 Task: Look for products in the category "Turkey" from the brand "Sprouts".
Action: Mouse moved to (16, 136)
Screenshot: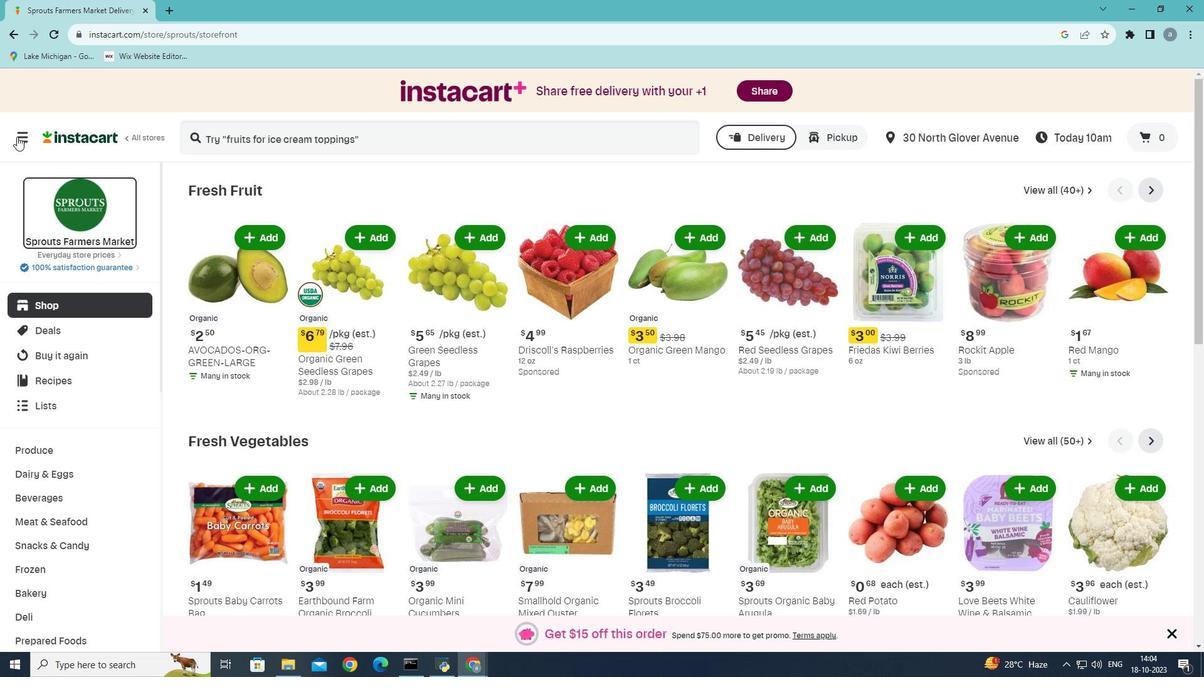 
Action: Mouse pressed left at (16, 136)
Screenshot: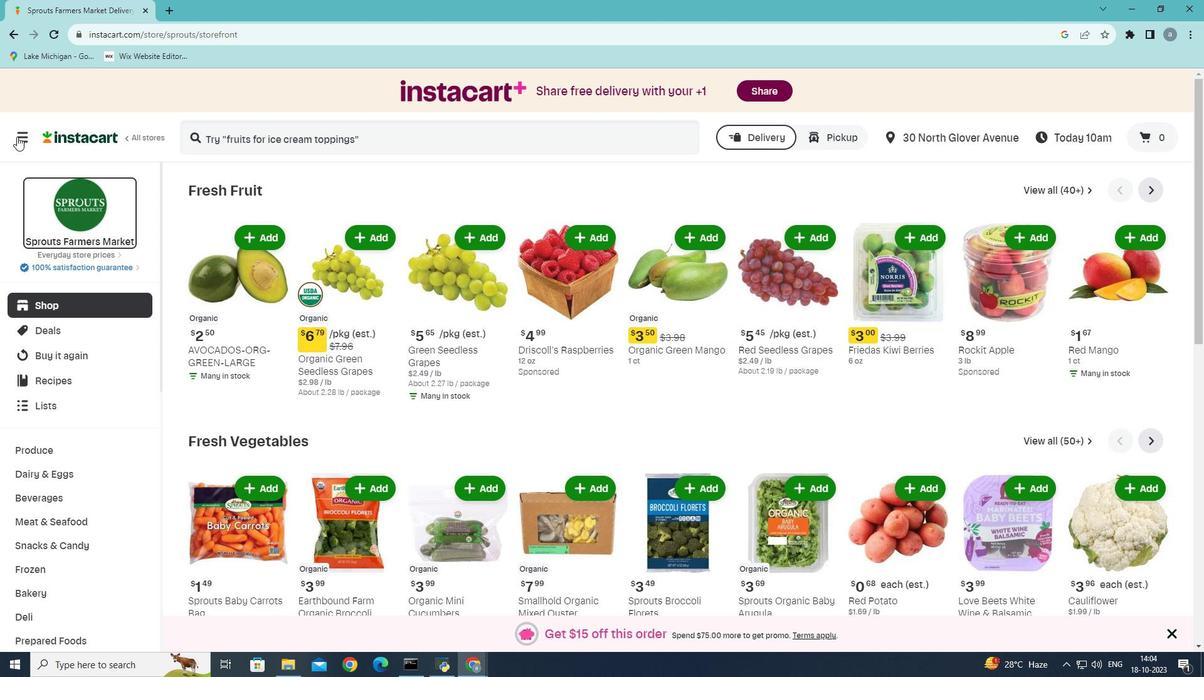 
Action: Mouse moved to (52, 366)
Screenshot: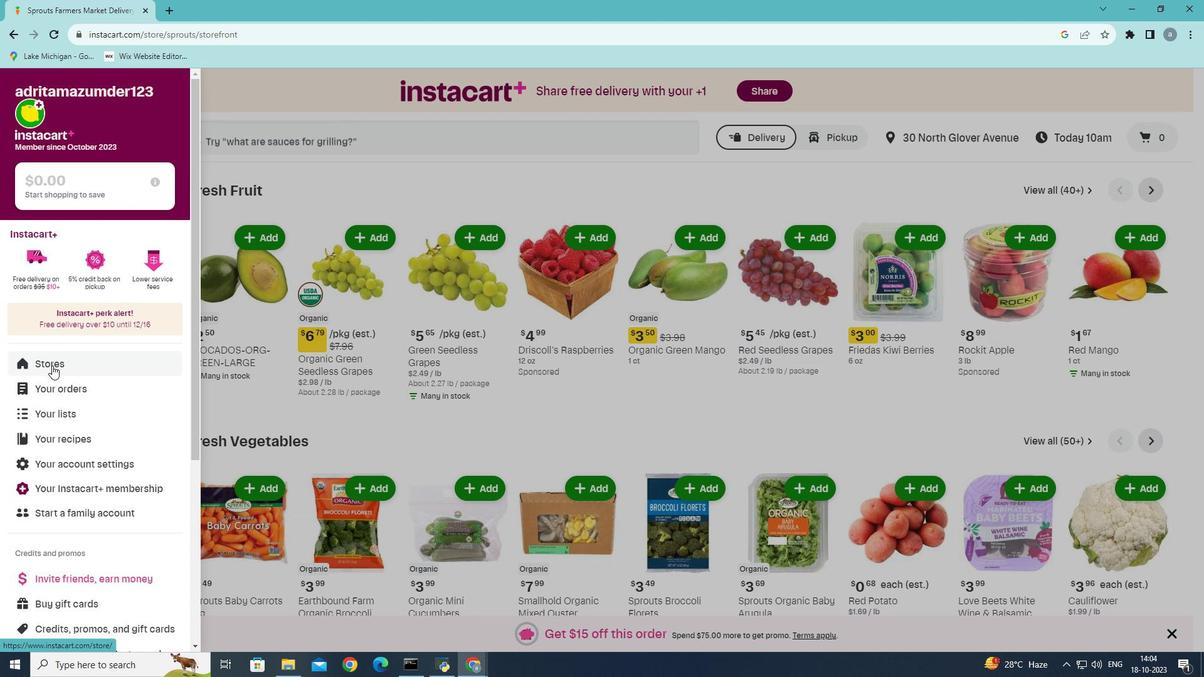 
Action: Mouse pressed left at (52, 366)
Screenshot: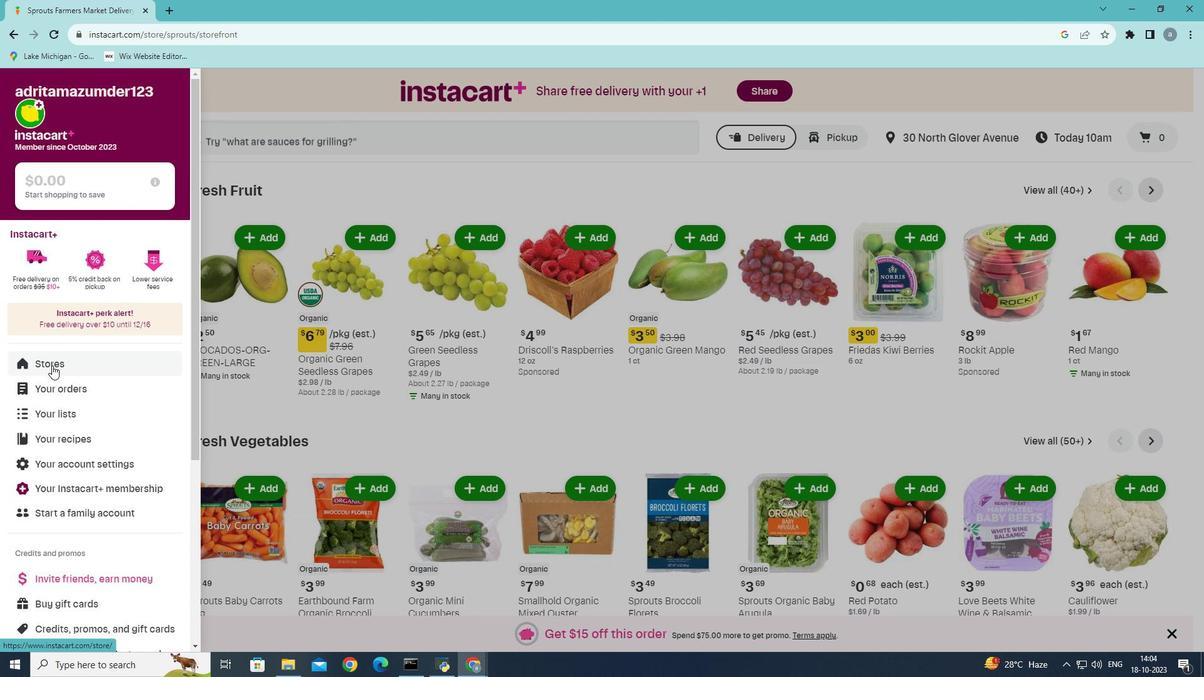 
Action: Mouse moved to (289, 152)
Screenshot: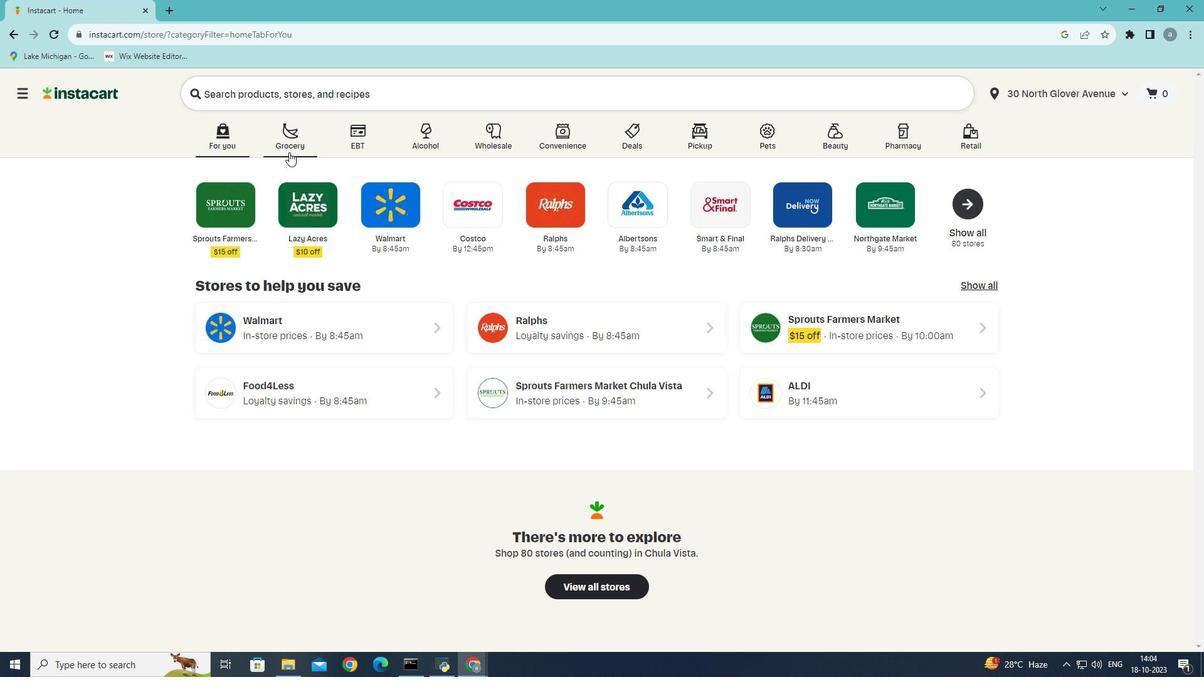 
Action: Mouse pressed left at (289, 152)
Screenshot: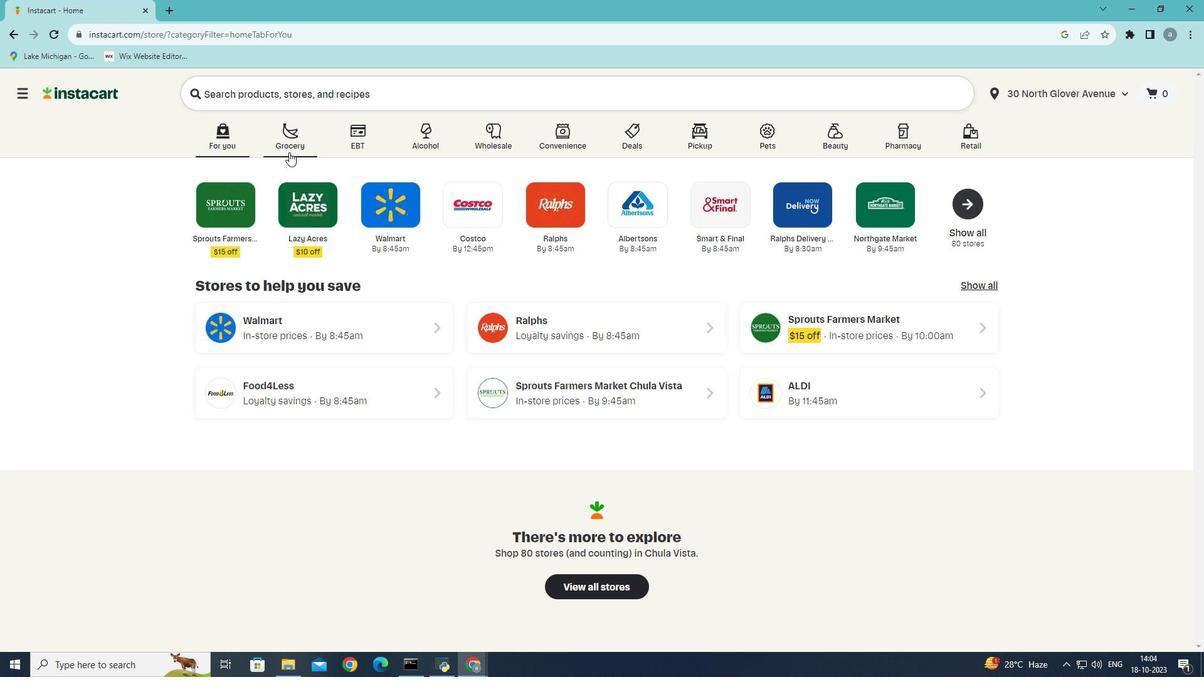 
Action: Mouse moved to (281, 368)
Screenshot: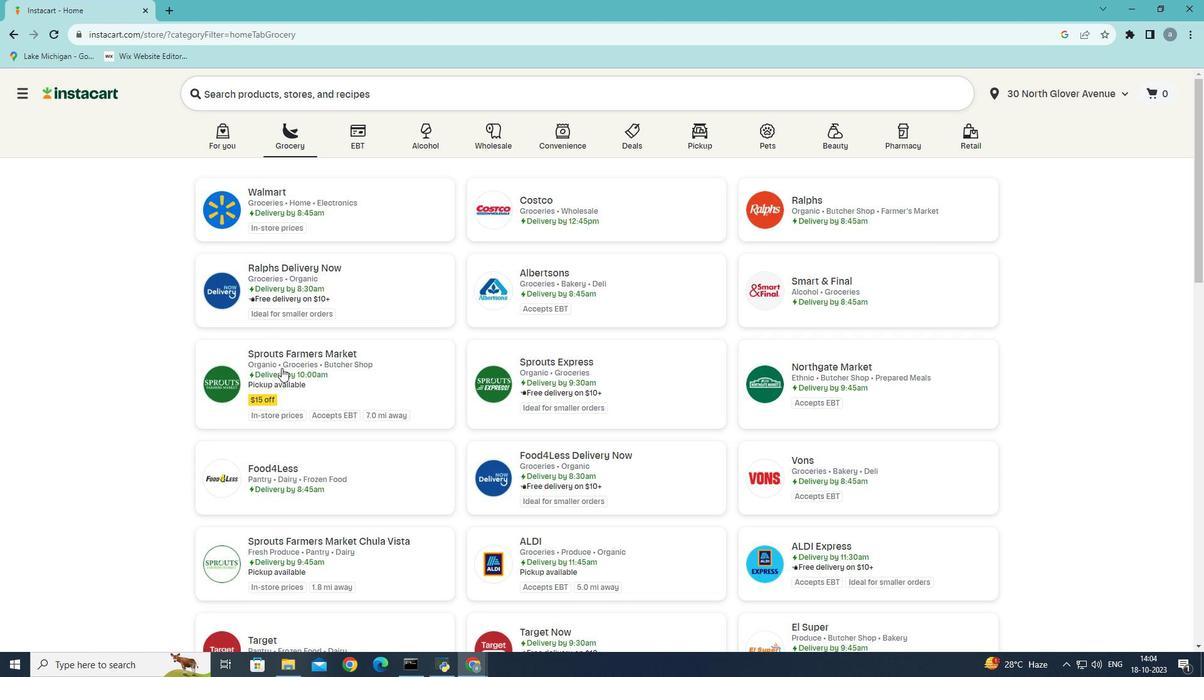 
Action: Mouse pressed left at (281, 368)
Screenshot: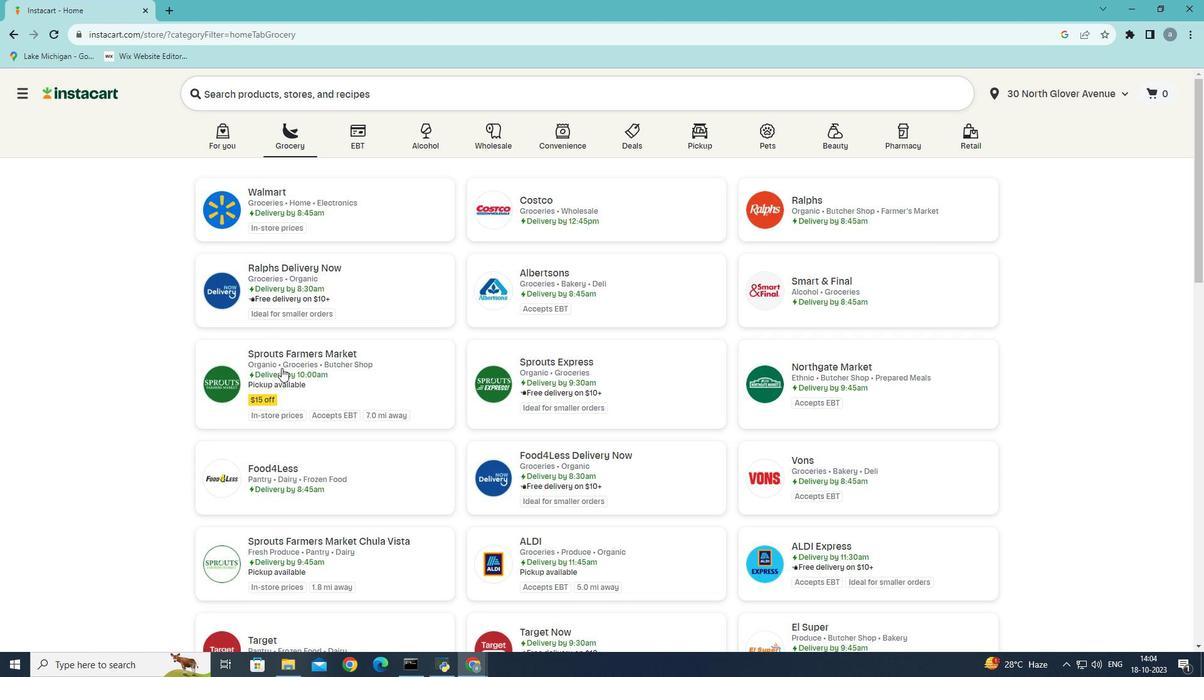 
Action: Mouse moved to (43, 521)
Screenshot: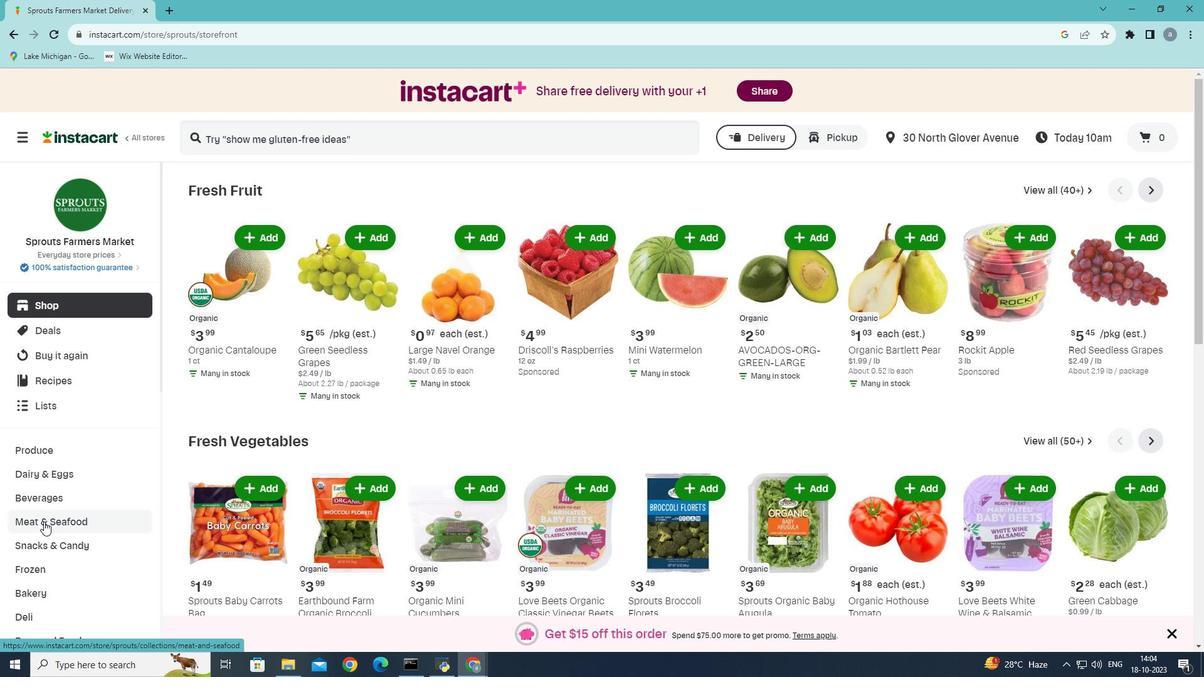 
Action: Mouse pressed left at (43, 521)
Screenshot: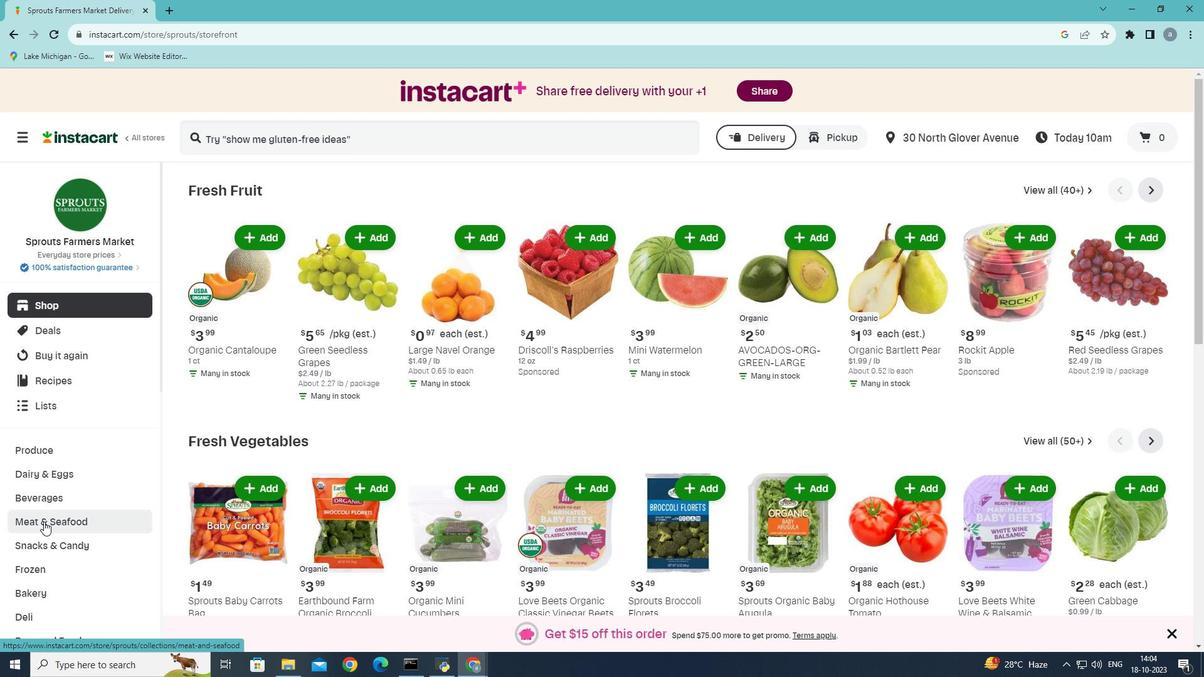 
Action: Mouse moved to (454, 215)
Screenshot: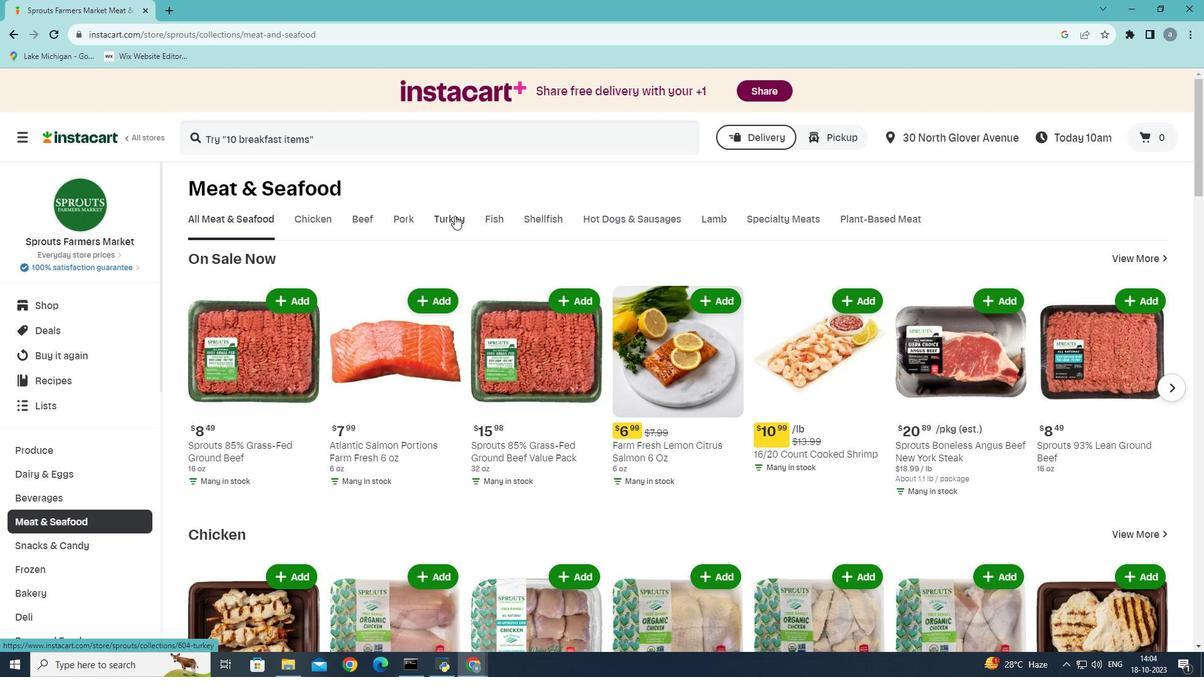 
Action: Mouse pressed left at (454, 215)
Screenshot: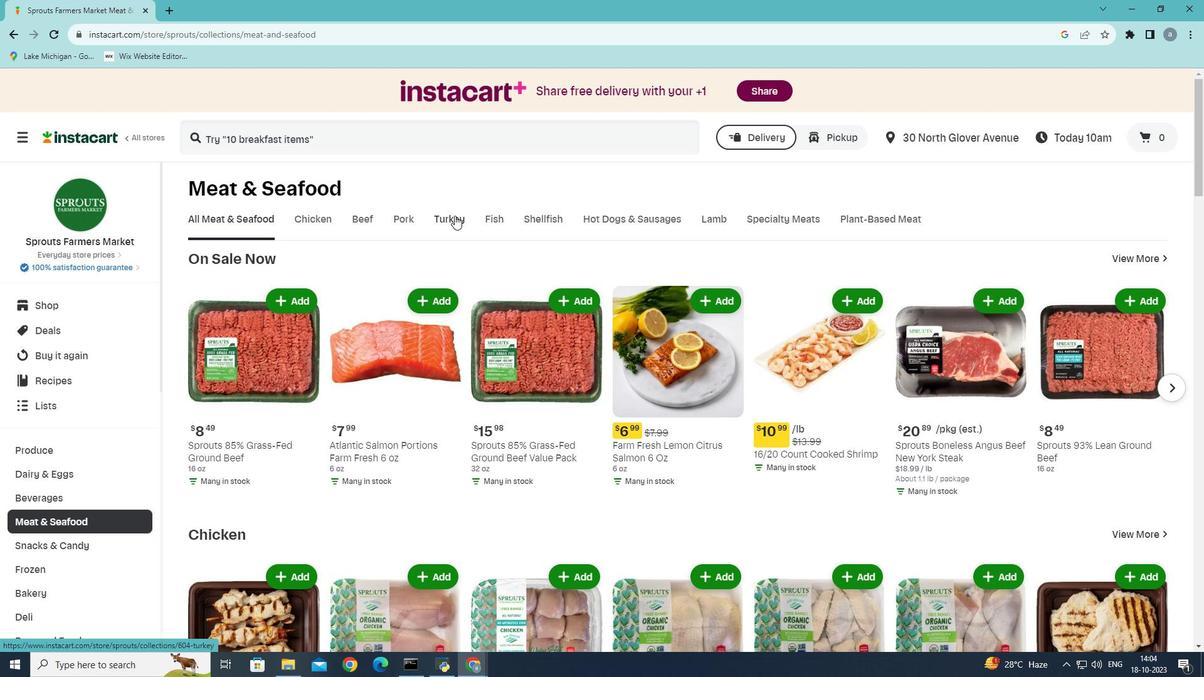 
Action: Mouse moved to (284, 277)
Screenshot: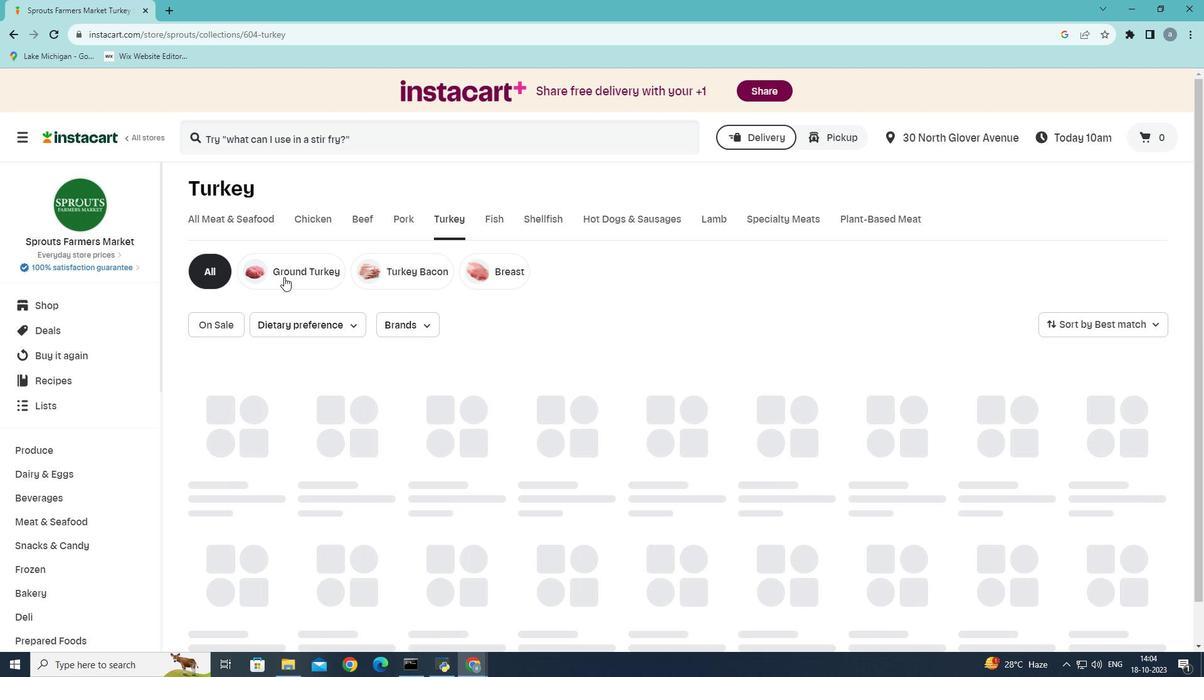 
Action: Mouse pressed left at (284, 277)
Screenshot: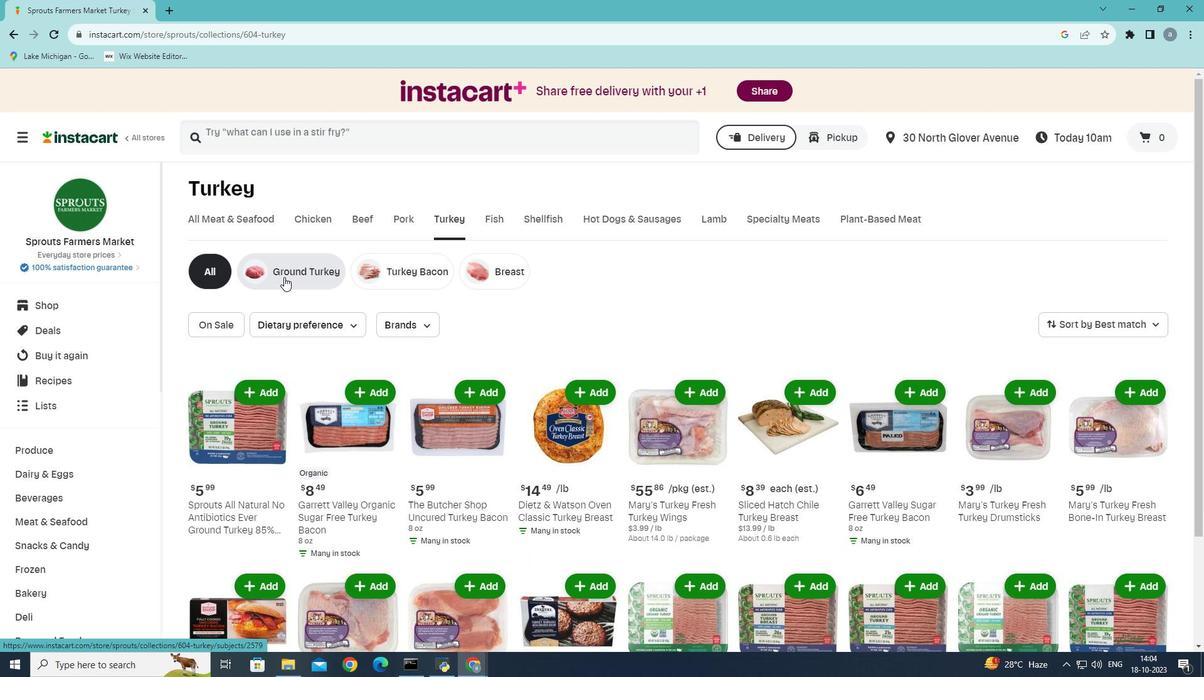 
Action: Mouse moved to (429, 326)
Screenshot: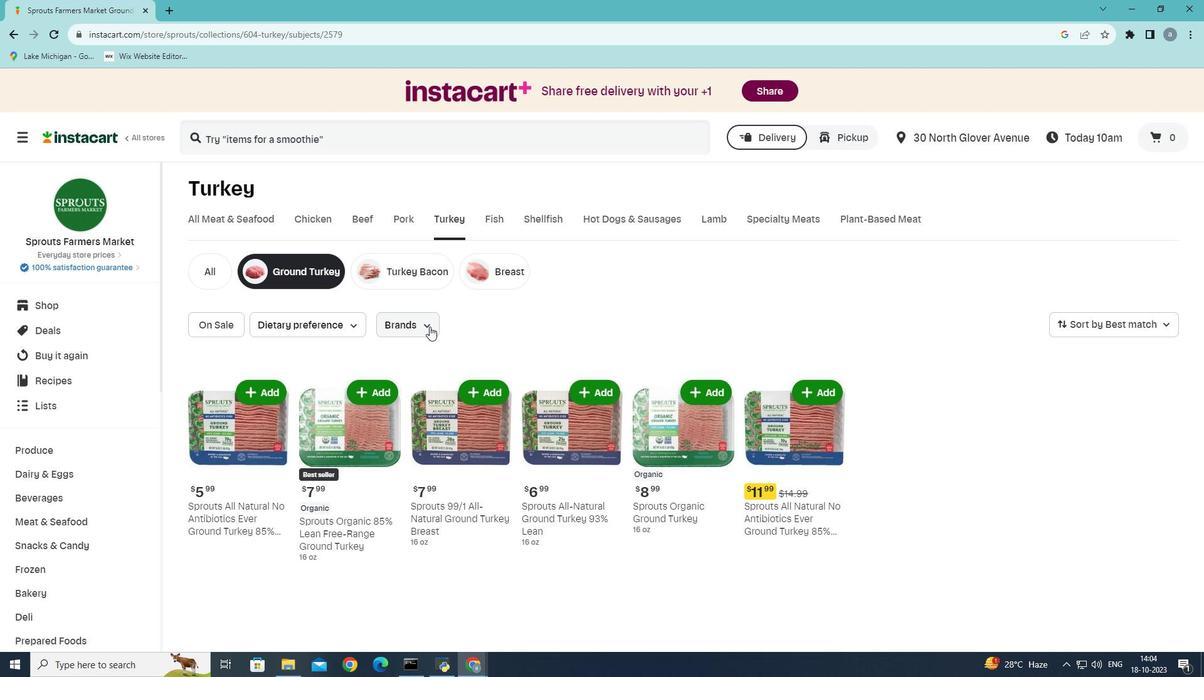
Action: Mouse pressed left at (429, 326)
Screenshot: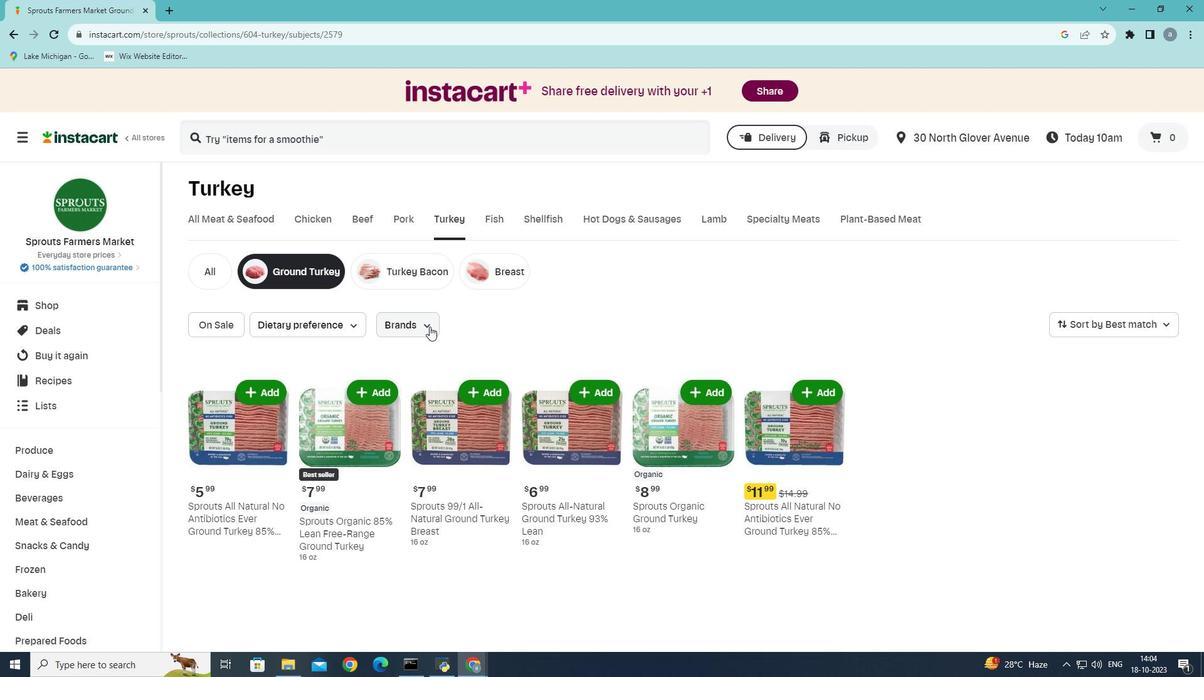 
Action: Mouse moved to (427, 391)
Screenshot: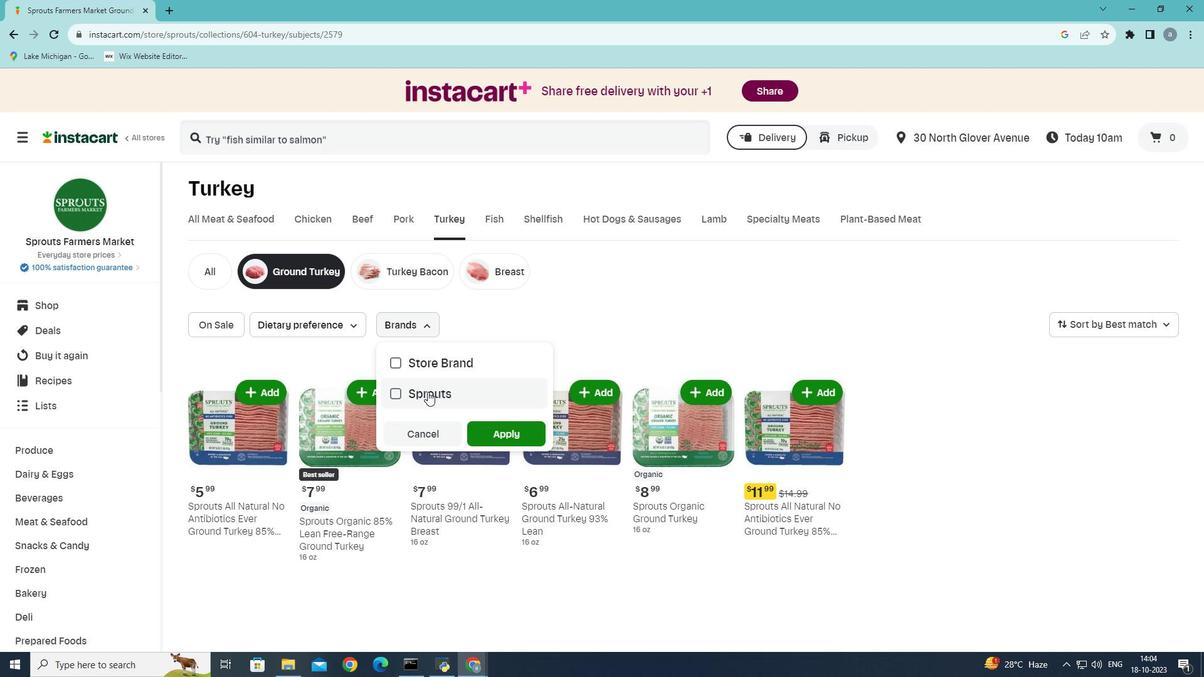 
Action: Mouse pressed left at (427, 391)
Screenshot: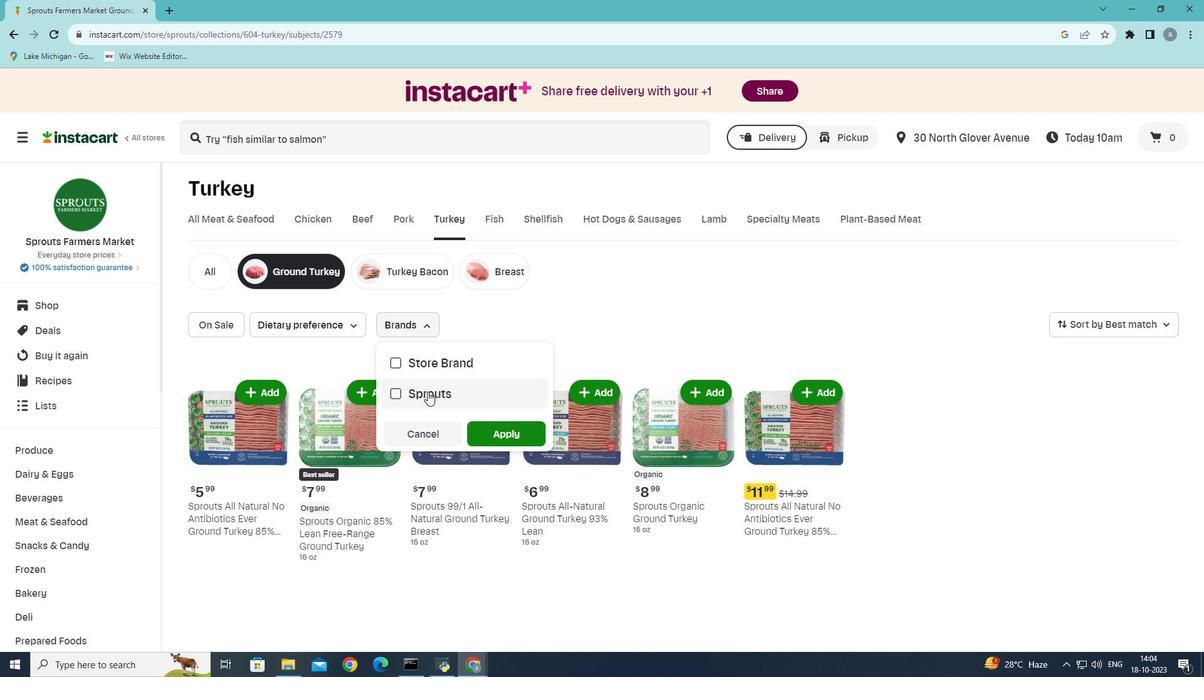 
Action: Mouse moved to (500, 433)
Screenshot: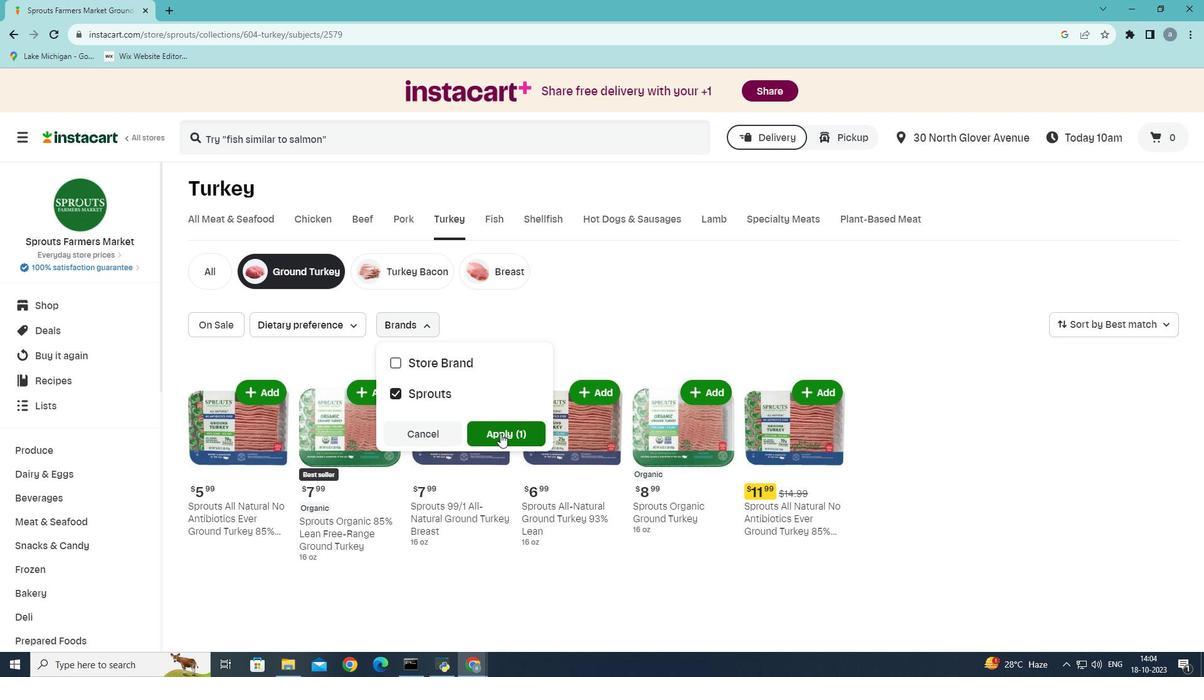 
Action: Mouse pressed left at (500, 433)
Screenshot: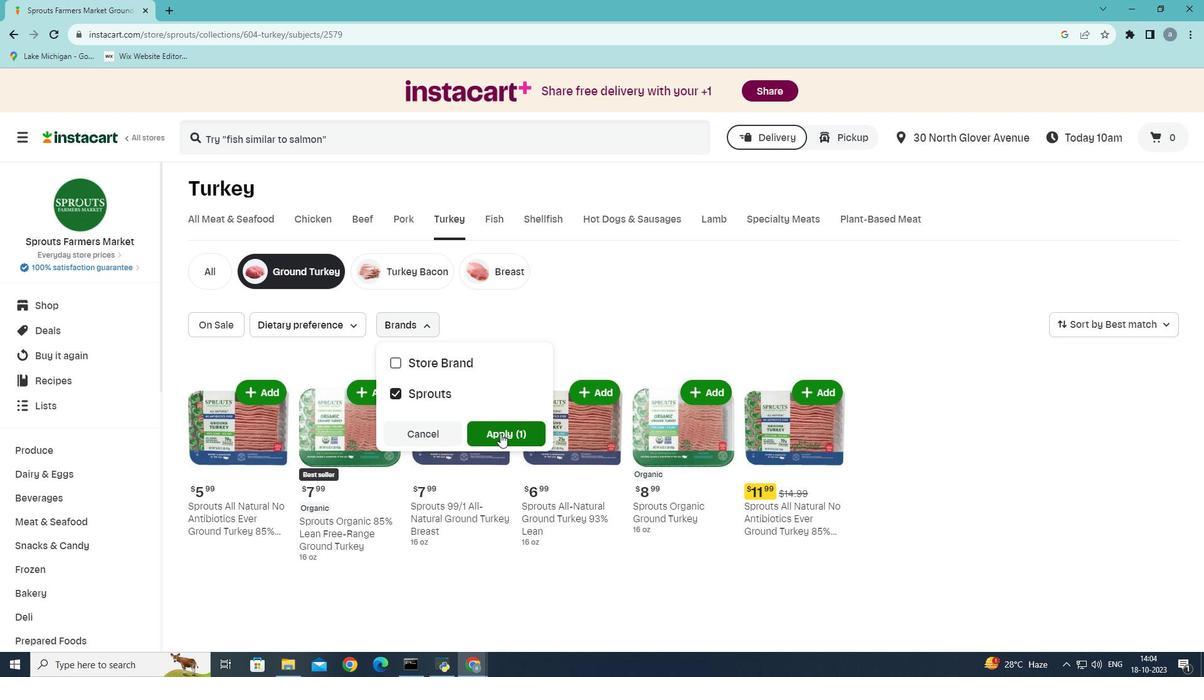 
Action: Mouse moved to (498, 433)
Screenshot: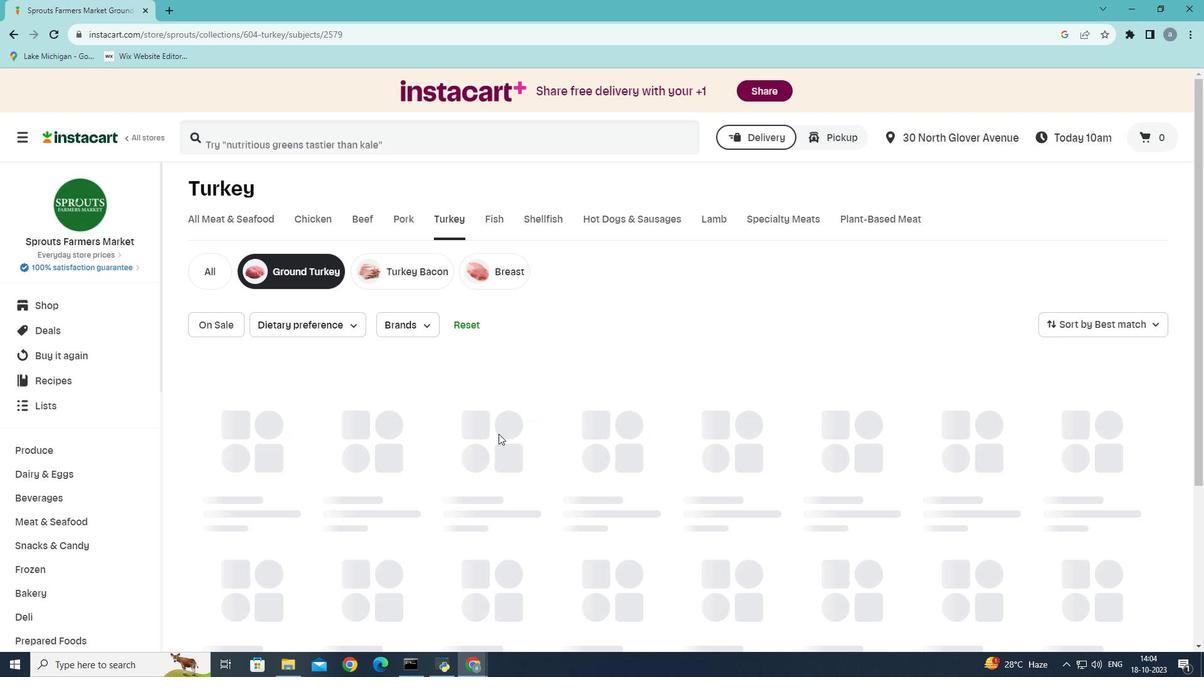 
